Task: Create a rule when a start date Less than 1  hours ago is removed from a card by anyone except me.
Action: Mouse pressed left at (455, 383)
Screenshot: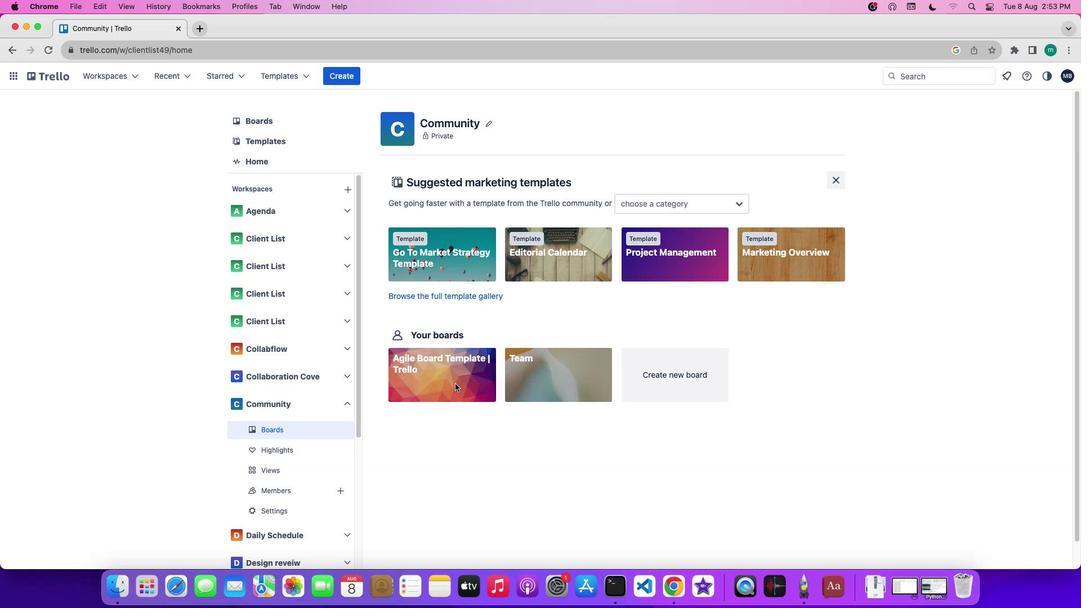 
Action: Mouse pressed left at (455, 383)
Screenshot: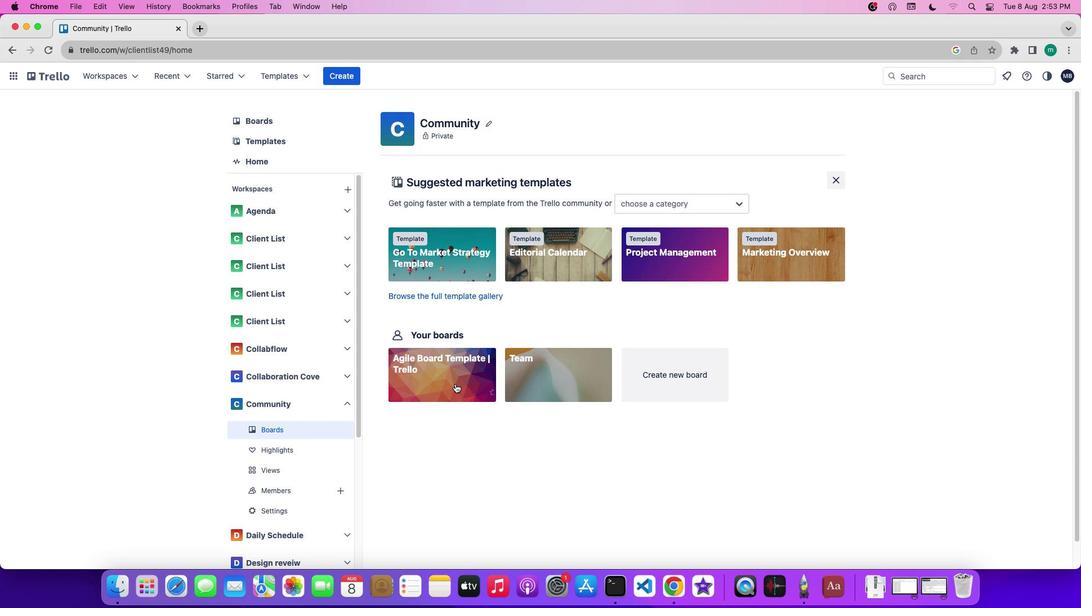 
Action: Mouse moved to (963, 238)
Screenshot: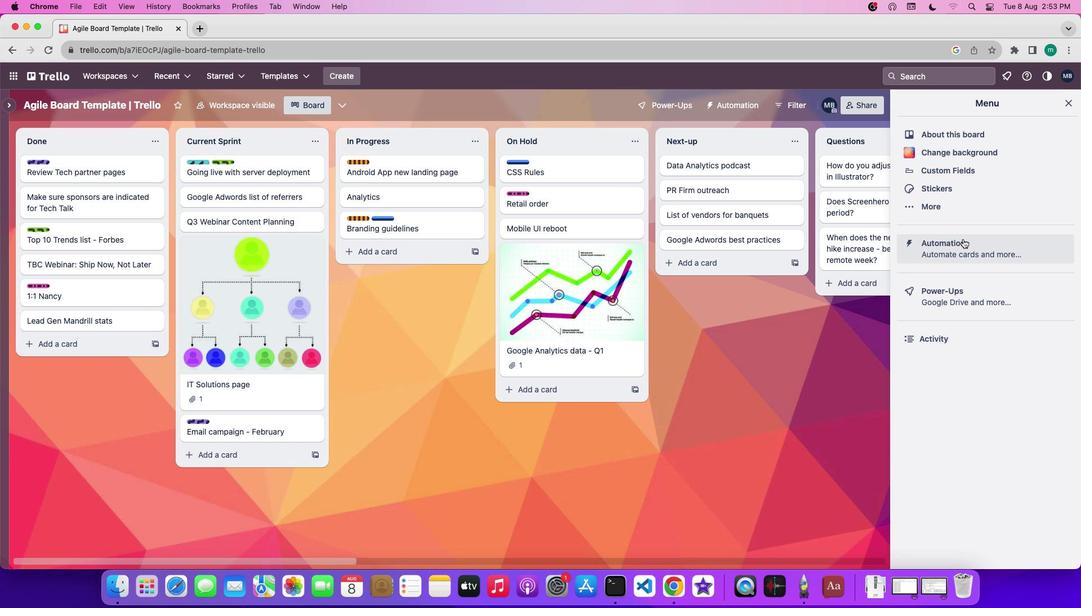 
Action: Mouse pressed left at (963, 238)
Screenshot: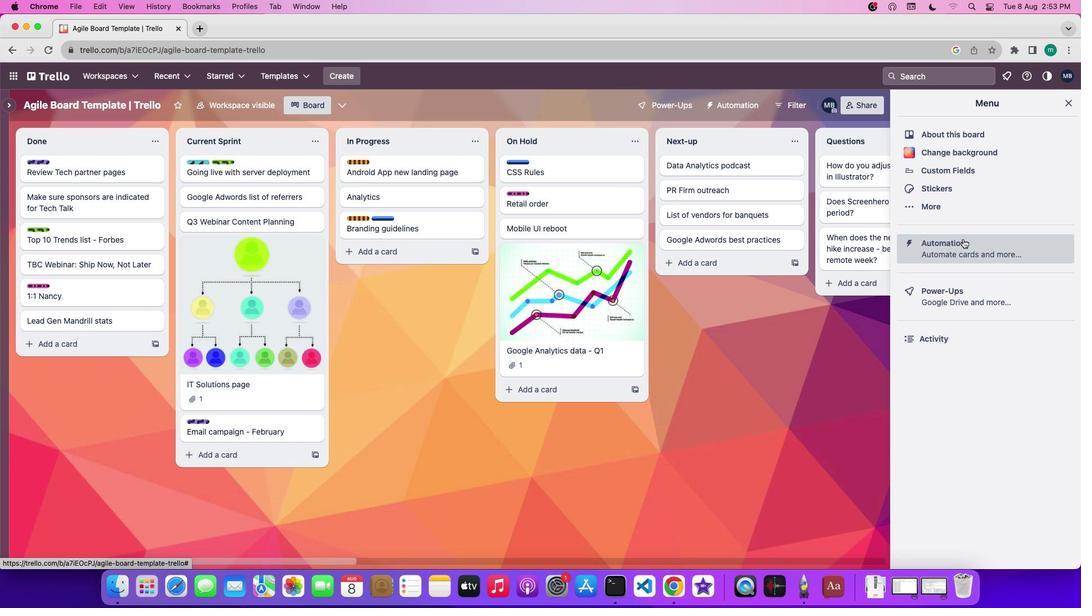 
Action: Mouse moved to (34, 202)
Screenshot: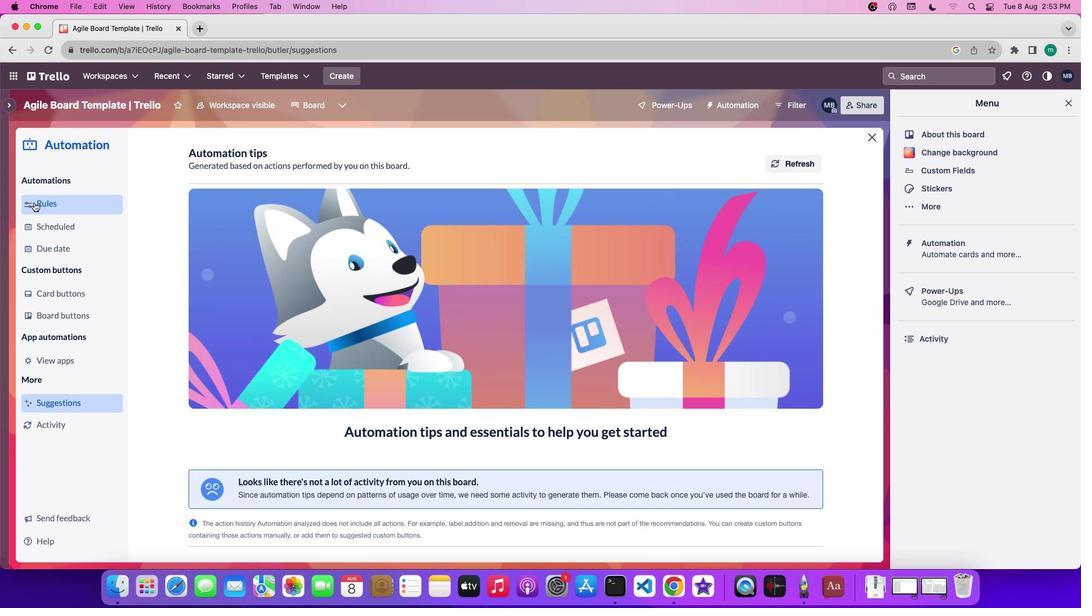 
Action: Mouse pressed left at (34, 202)
Screenshot: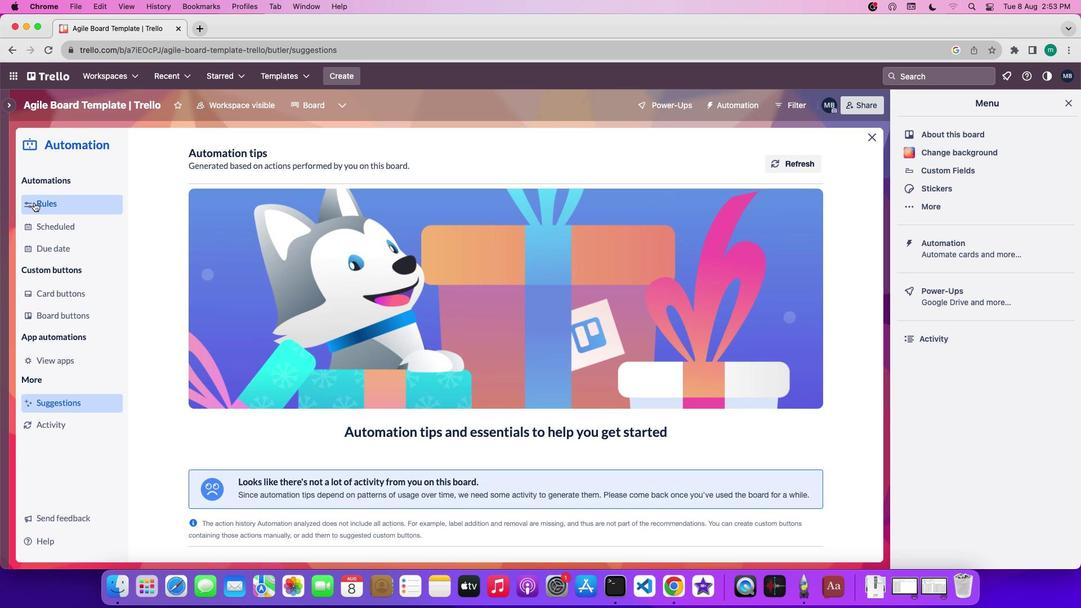 
Action: Mouse moved to (709, 158)
Screenshot: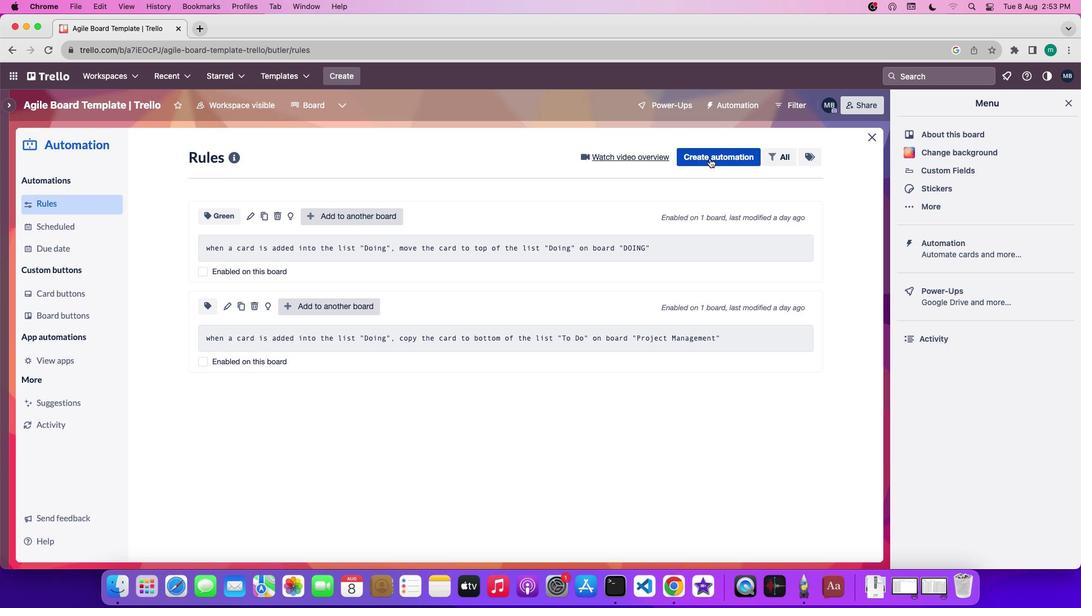 
Action: Mouse pressed left at (709, 158)
Screenshot: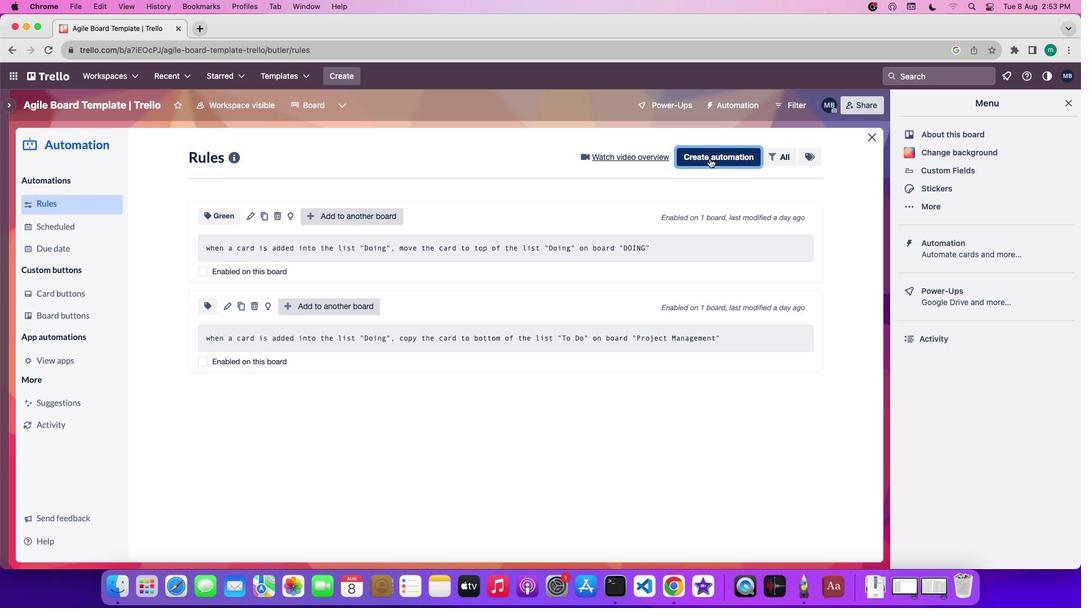 
Action: Mouse moved to (447, 337)
Screenshot: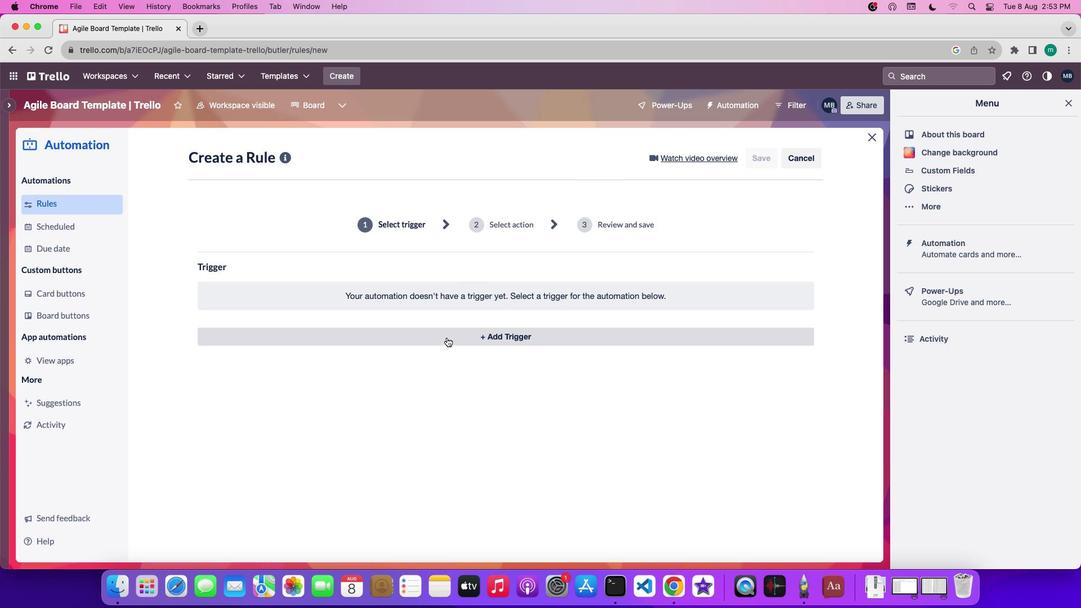 
Action: Mouse pressed left at (447, 337)
Screenshot: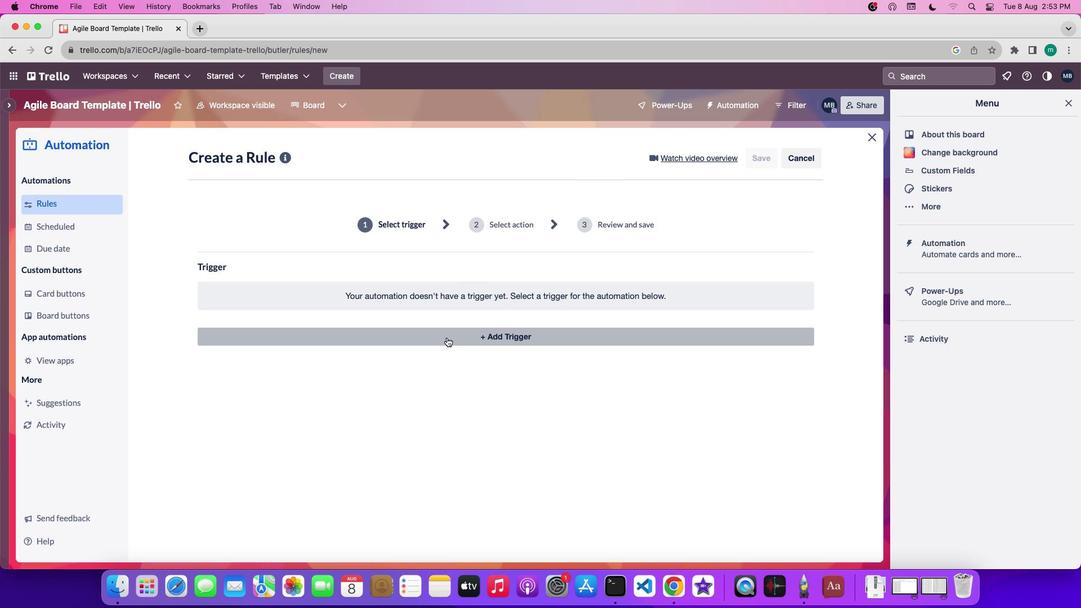 
Action: Mouse moved to (327, 377)
Screenshot: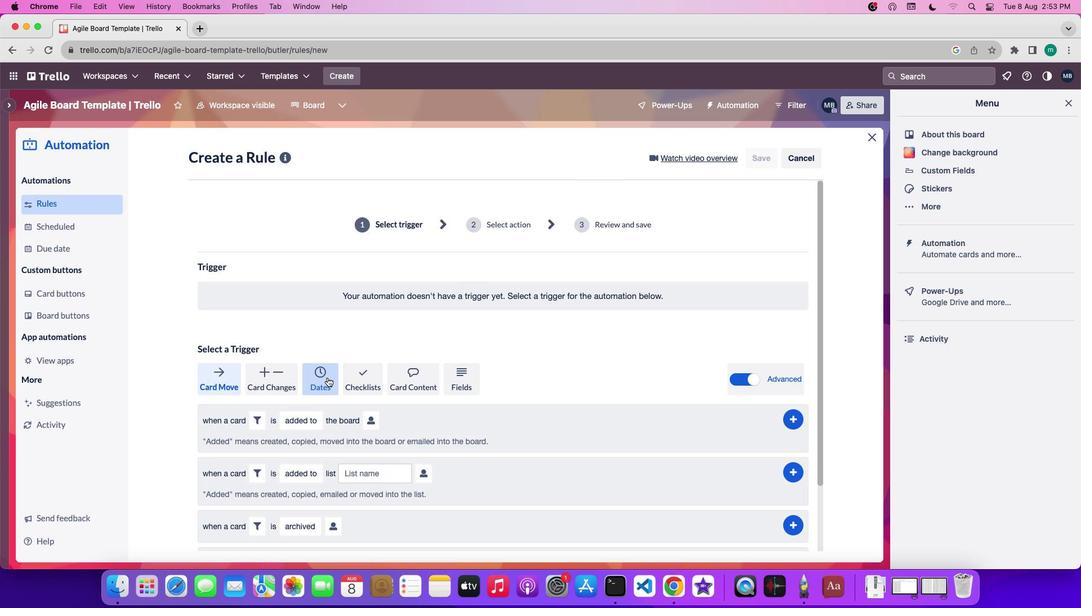 
Action: Mouse pressed left at (327, 377)
Screenshot: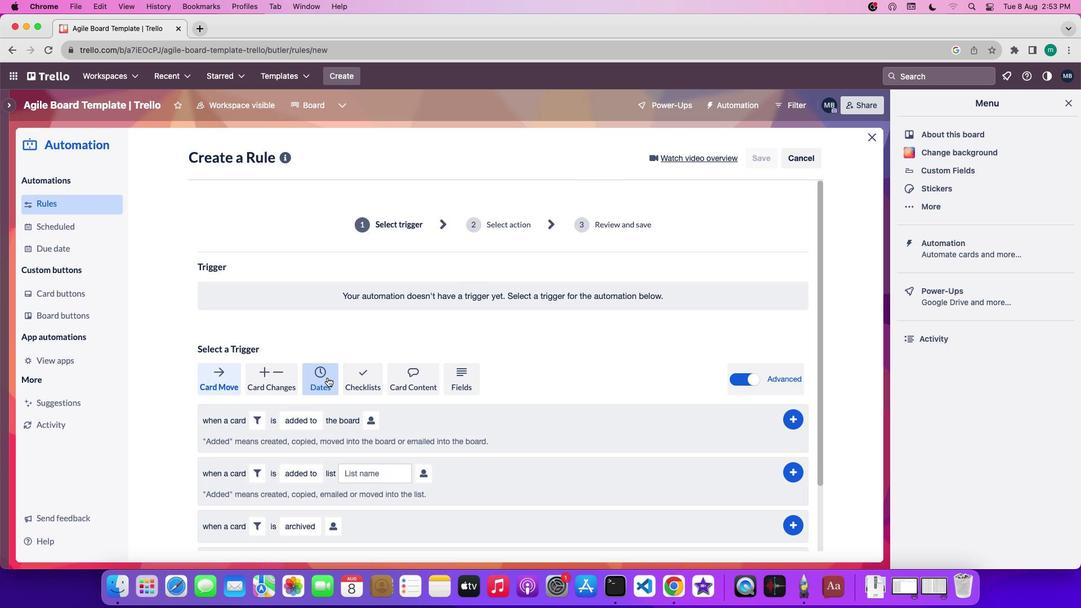 
Action: Mouse moved to (327, 378)
Screenshot: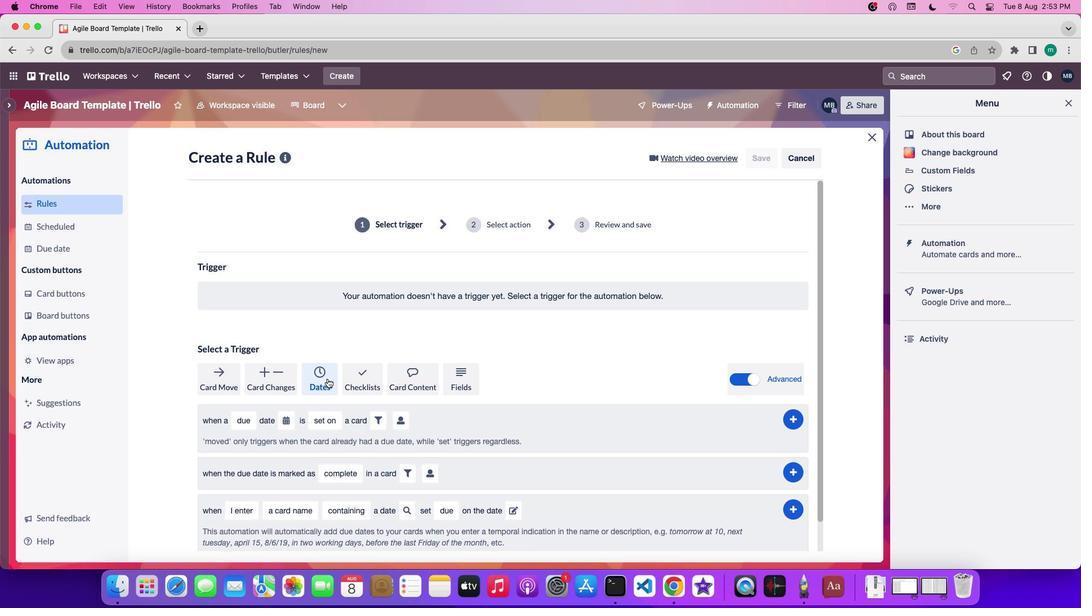 
Action: Mouse scrolled (327, 378) with delta (0, 0)
Screenshot: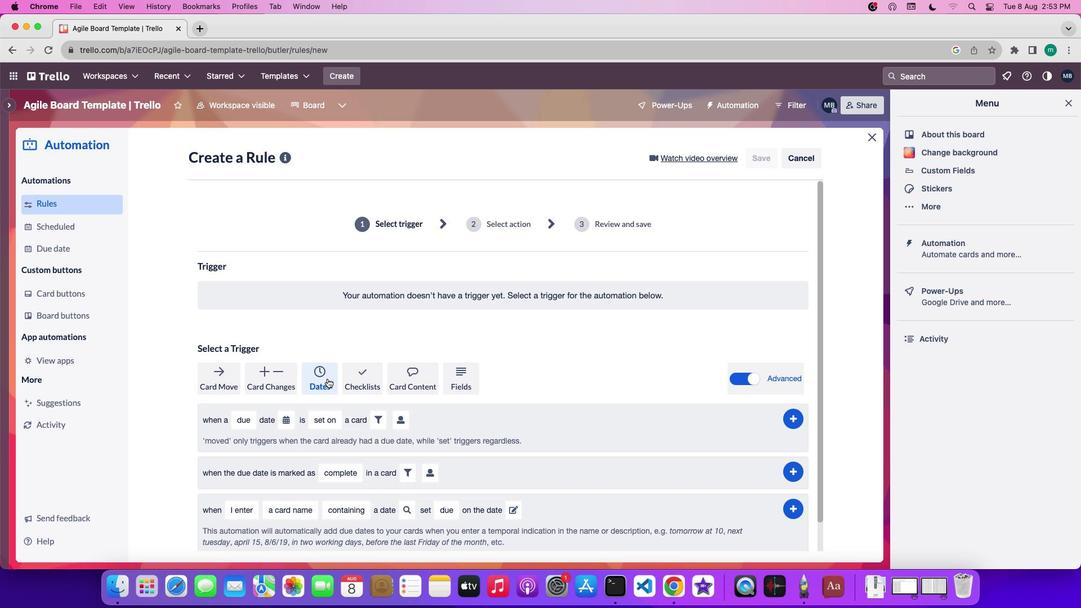 
Action: Mouse scrolled (327, 378) with delta (0, 0)
Screenshot: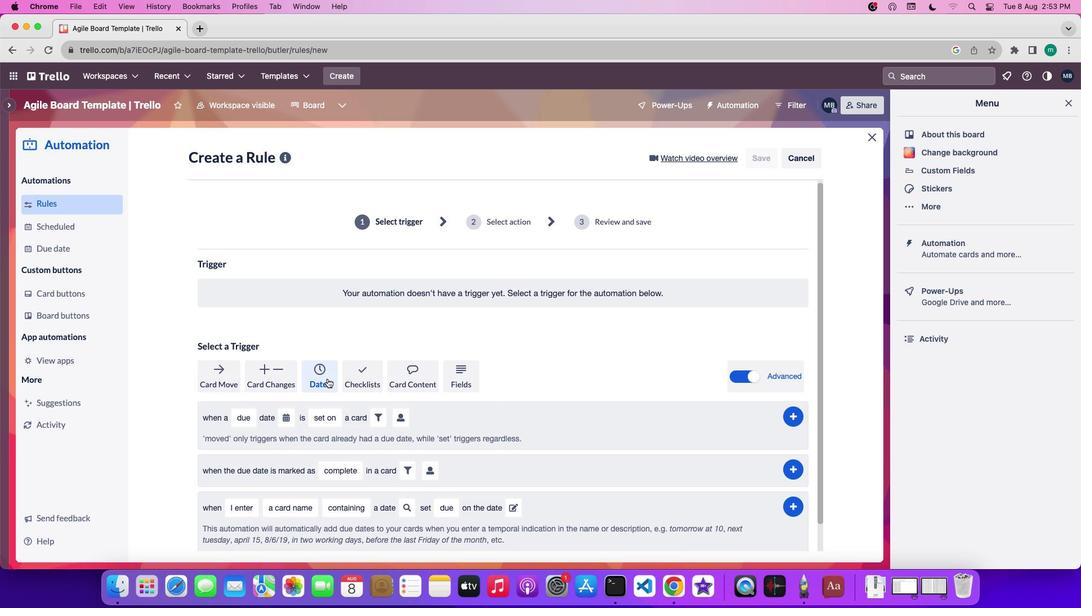 
Action: Mouse scrolled (327, 378) with delta (0, 0)
Screenshot: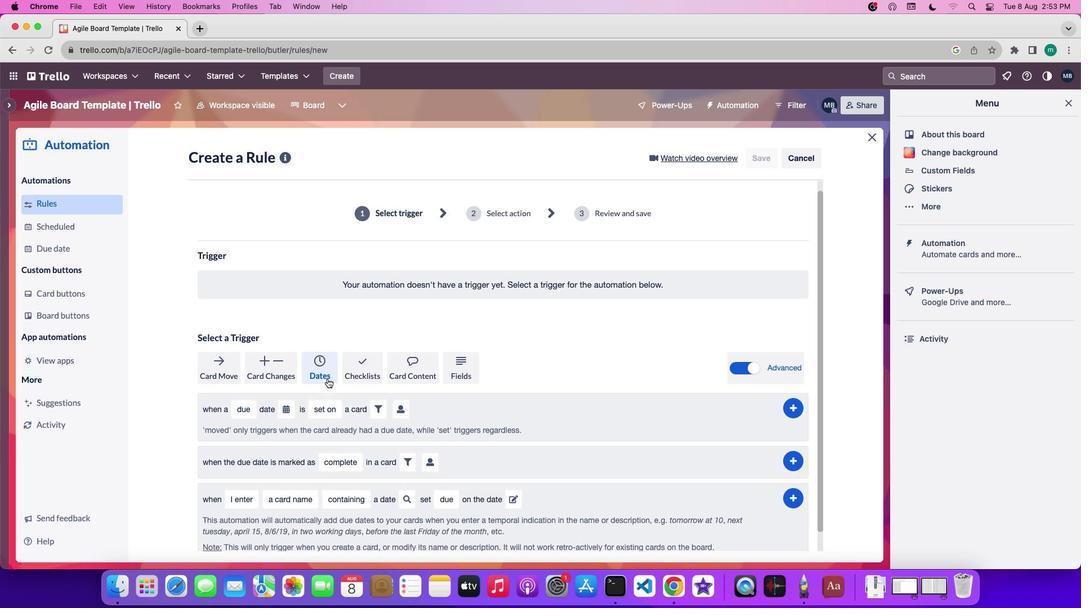 
Action: Mouse scrolled (327, 378) with delta (0, -1)
Screenshot: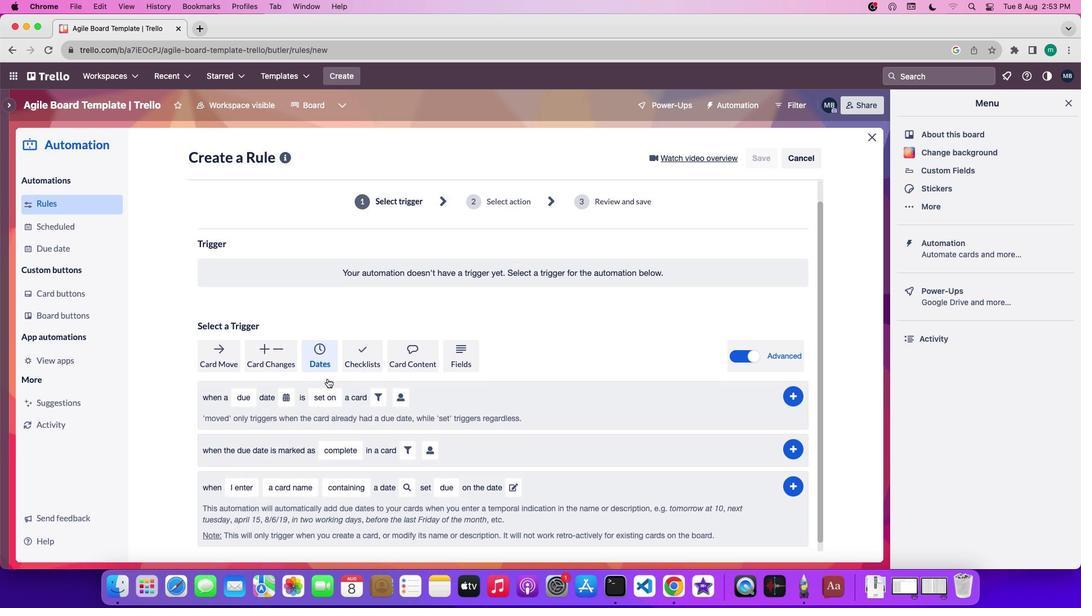 
Action: Mouse scrolled (327, 378) with delta (0, 0)
Screenshot: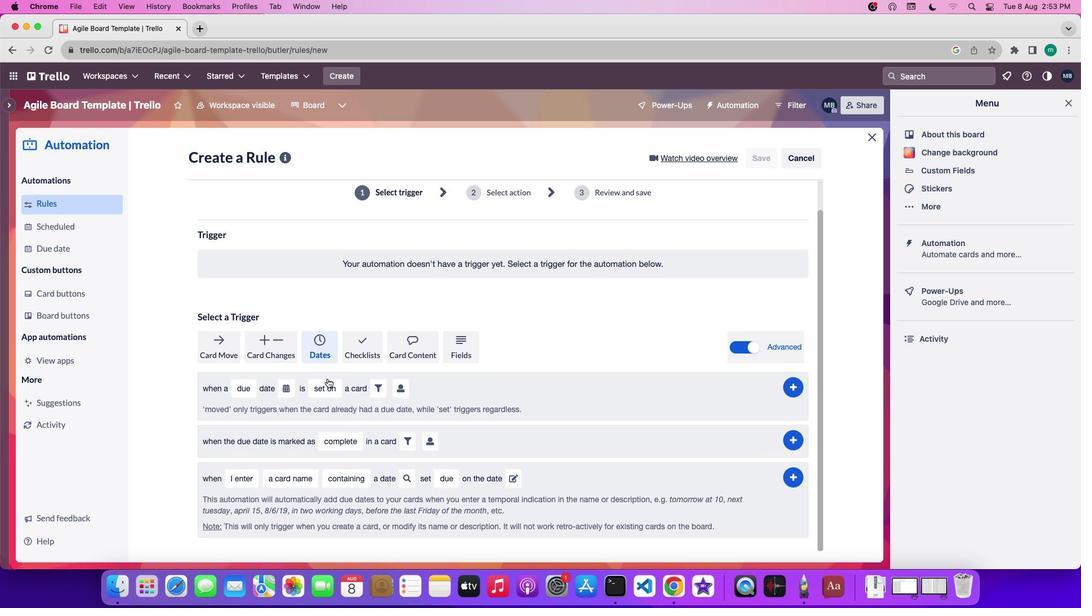 
Action: Mouse scrolled (327, 378) with delta (0, 0)
Screenshot: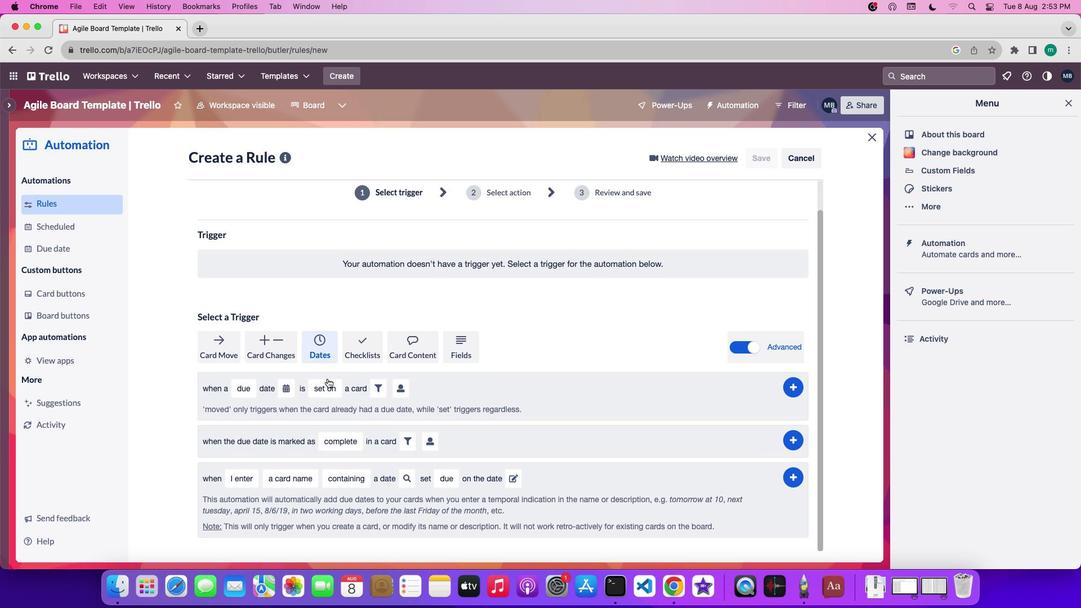 
Action: Mouse scrolled (327, 378) with delta (0, 0)
Screenshot: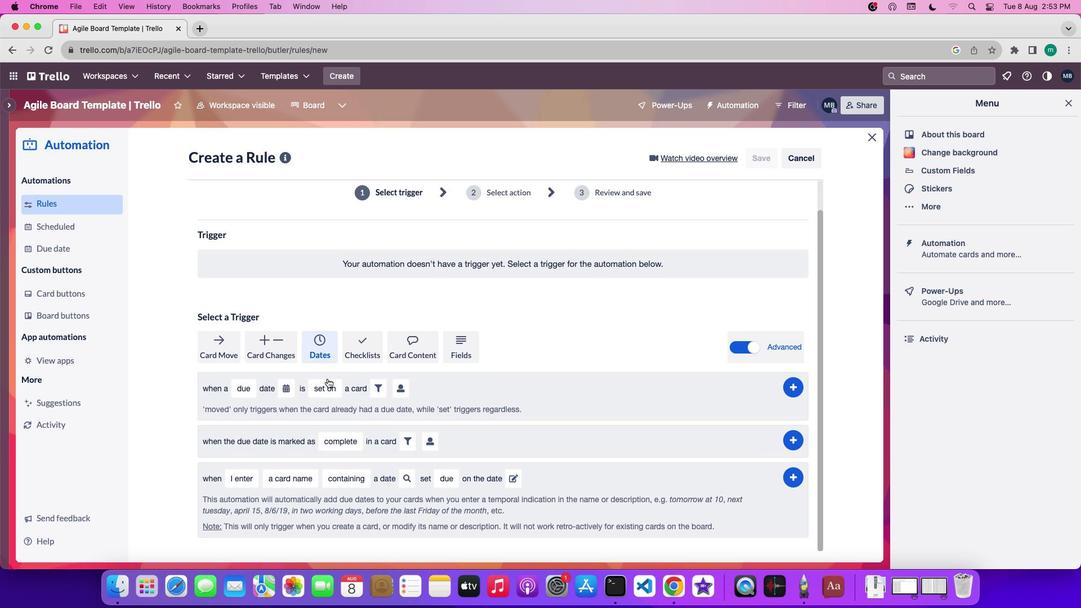 
Action: Mouse scrolled (327, 378) with delta (0, 0)
Screenshot: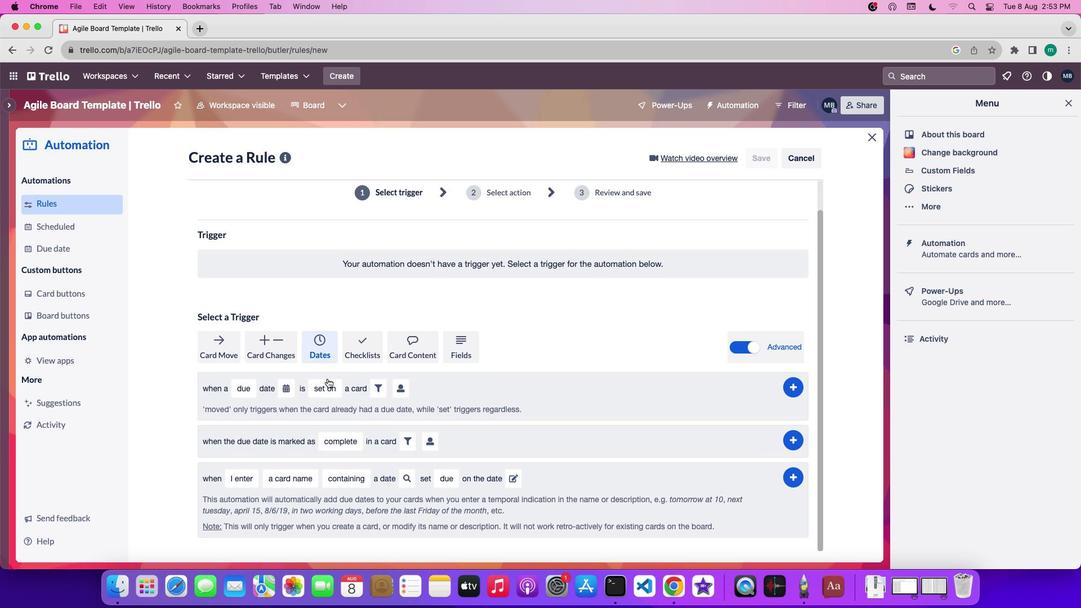 
Action: Mouse scrolled (327, 378) with delta (0, 0)
Screenshot: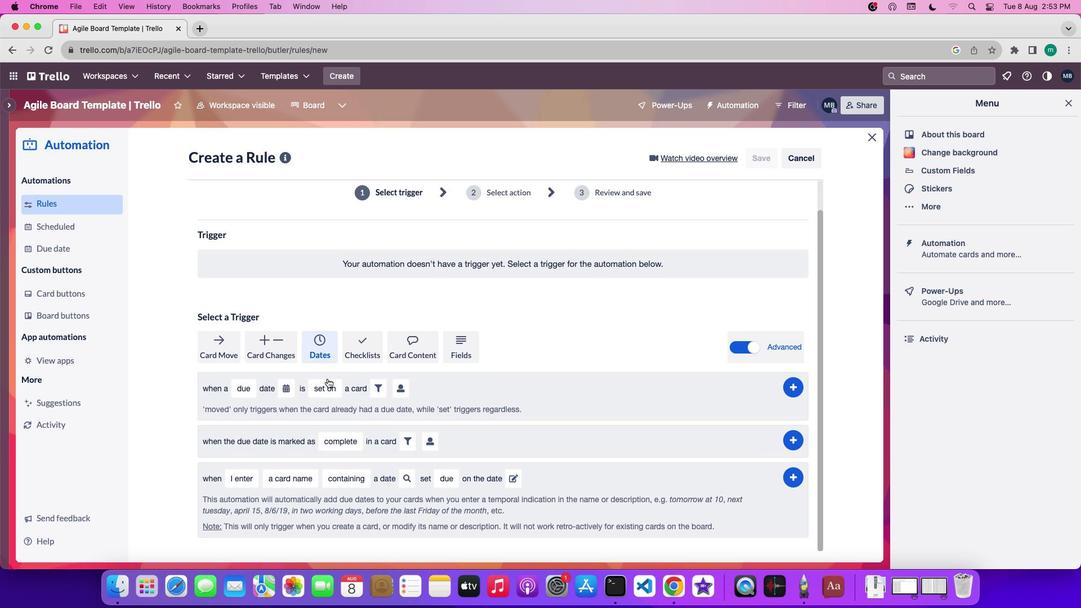 
Action: Mouse moved to (252, 430)
Screenshot: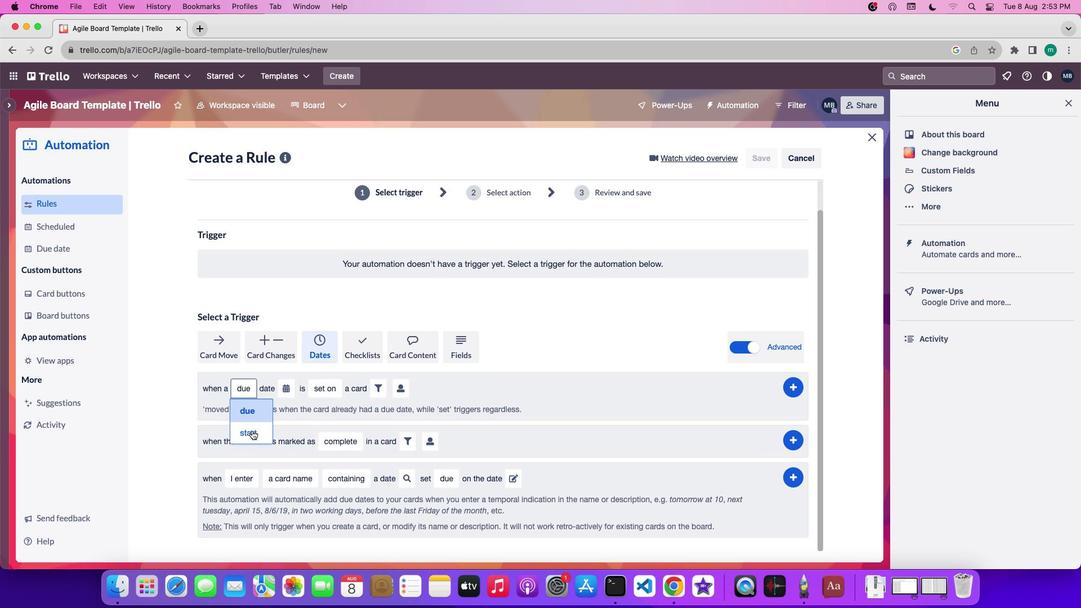 
Action: Mouse pressed left at (252, 430)
Screenshot: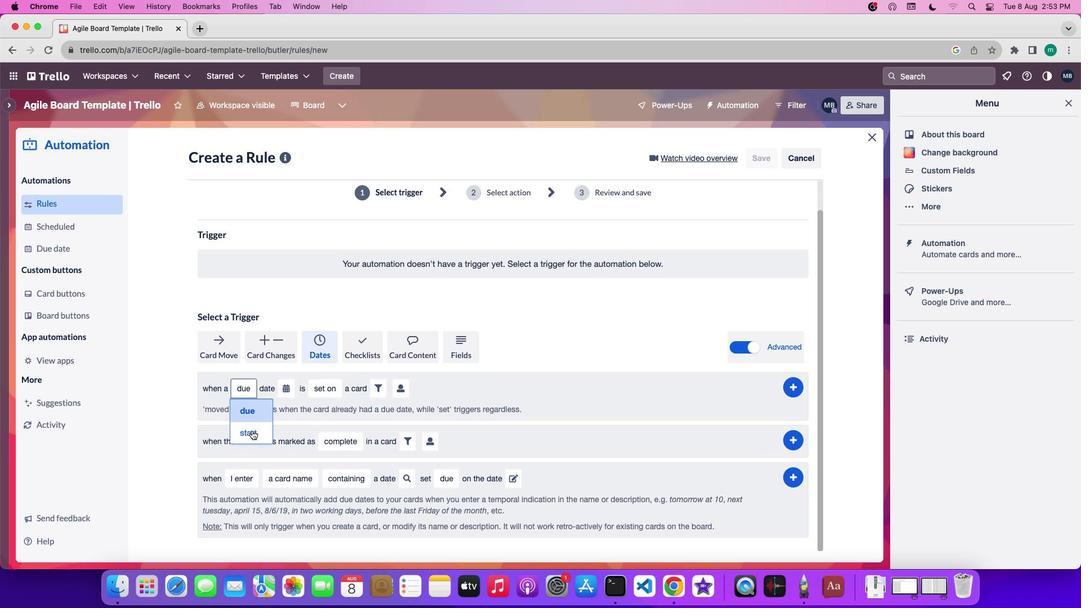 
Action: Mouse moved to (294, 395)
Screenshot: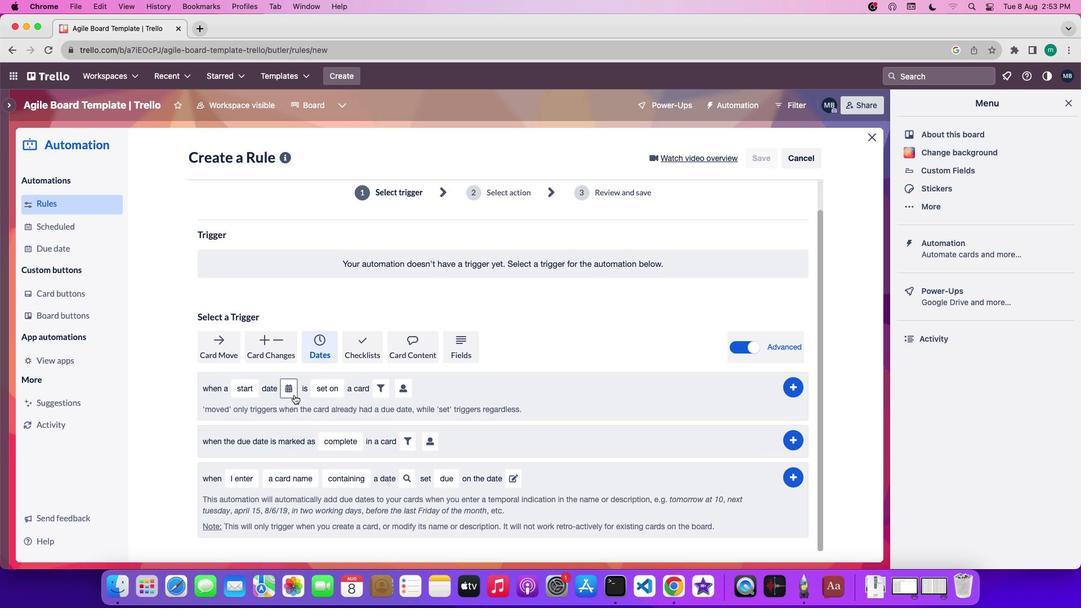 
Action: Mouse pressed left at (294, 395)
Screenshot: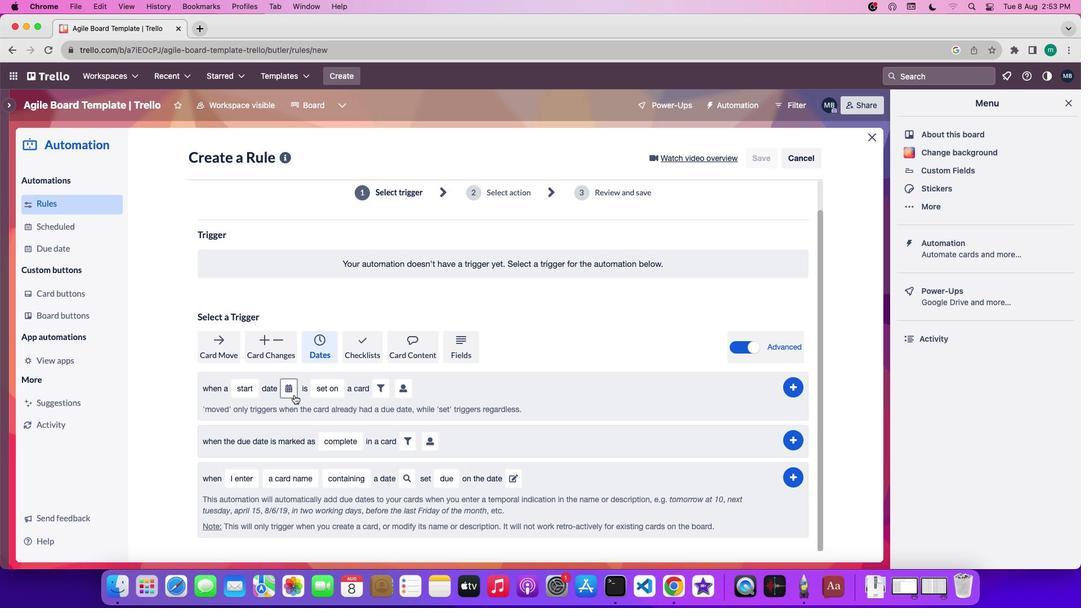 
Action: Mouse moved to (313, 455)
Screenshot: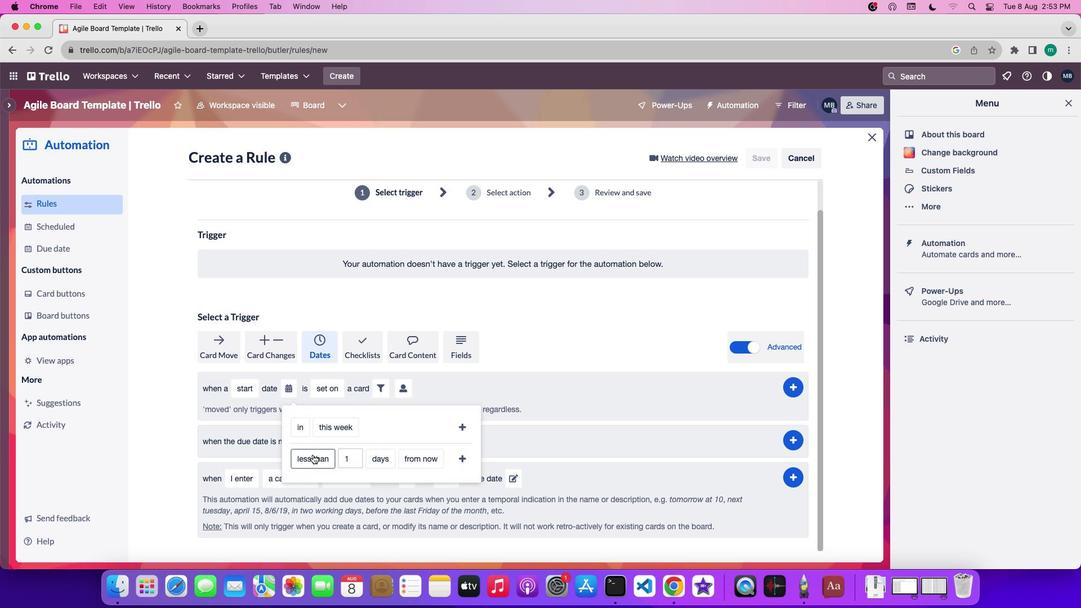 
Action: Mouse pressed left at (313, 455)
Screenshot: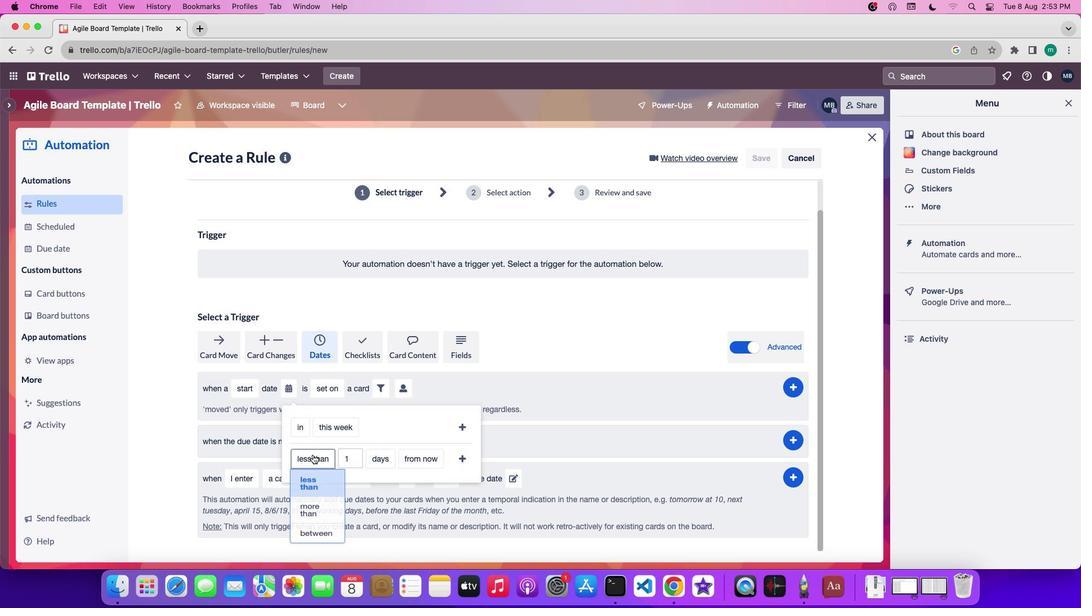 
Action: Mouse moved to (318, 482)
Screenshot: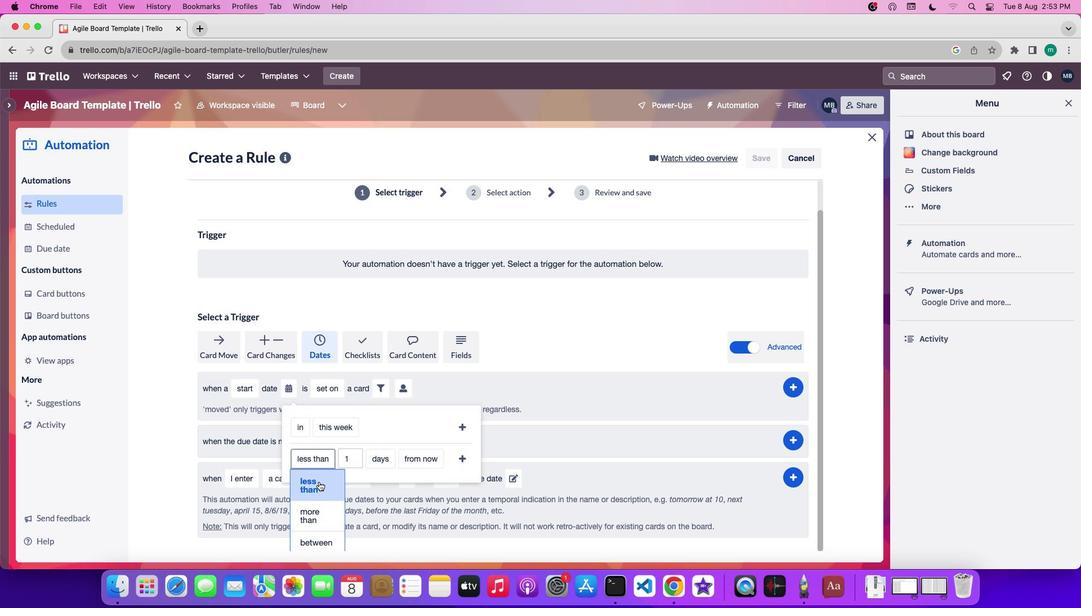 
Action: Mouse pressed left at (318, 482)
Screenshot: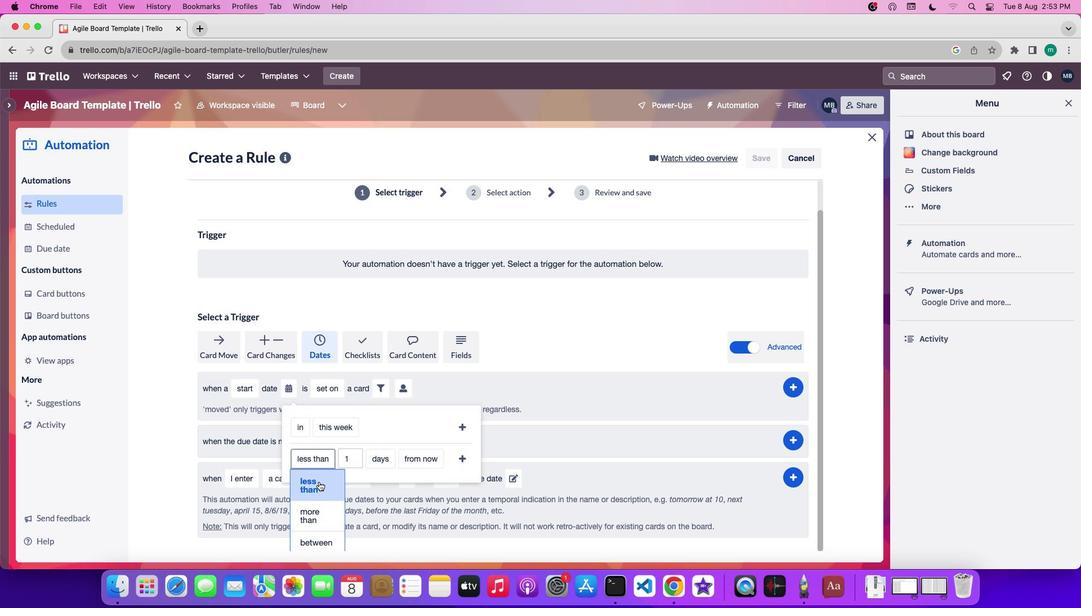 
Action: Mouse moved to (379, 474)
Screenshot: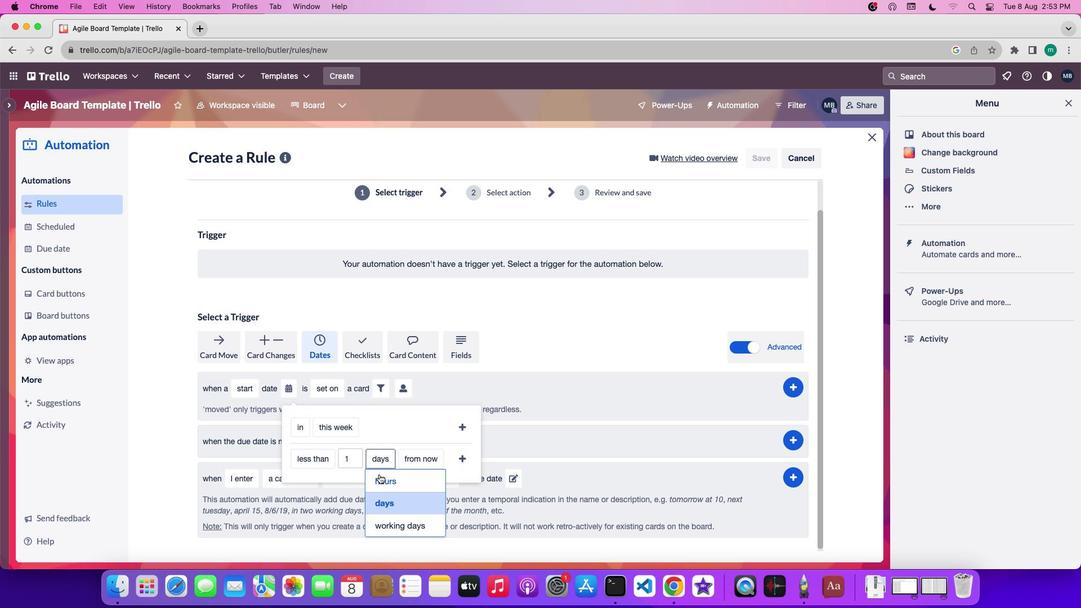 
Action: Mouse pressed left at (379, 474)
Screenshot: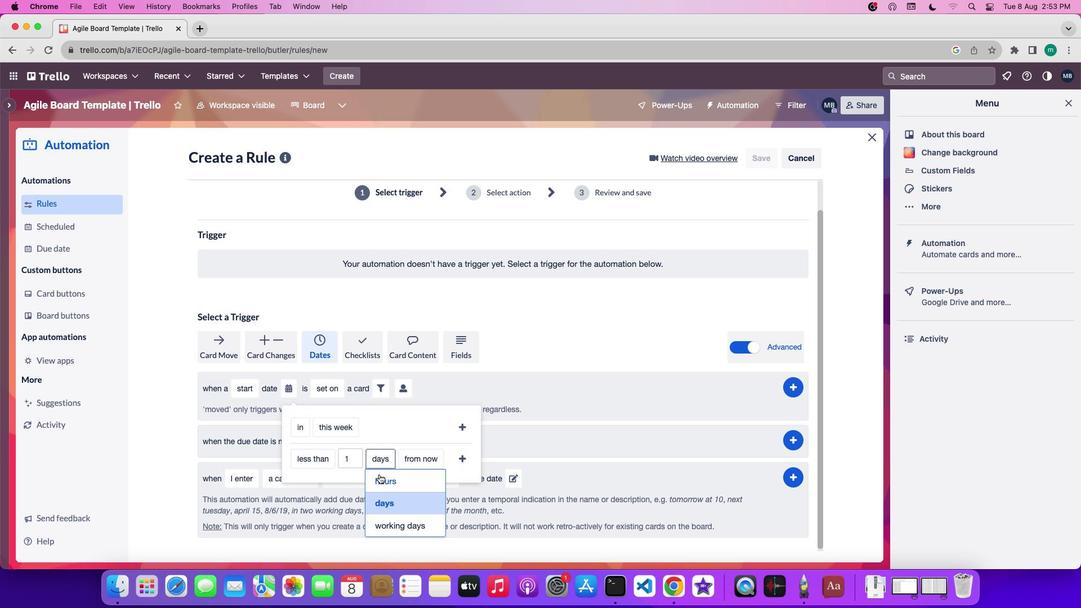
Action: Mouse moved to (417, 458)
Screenshot: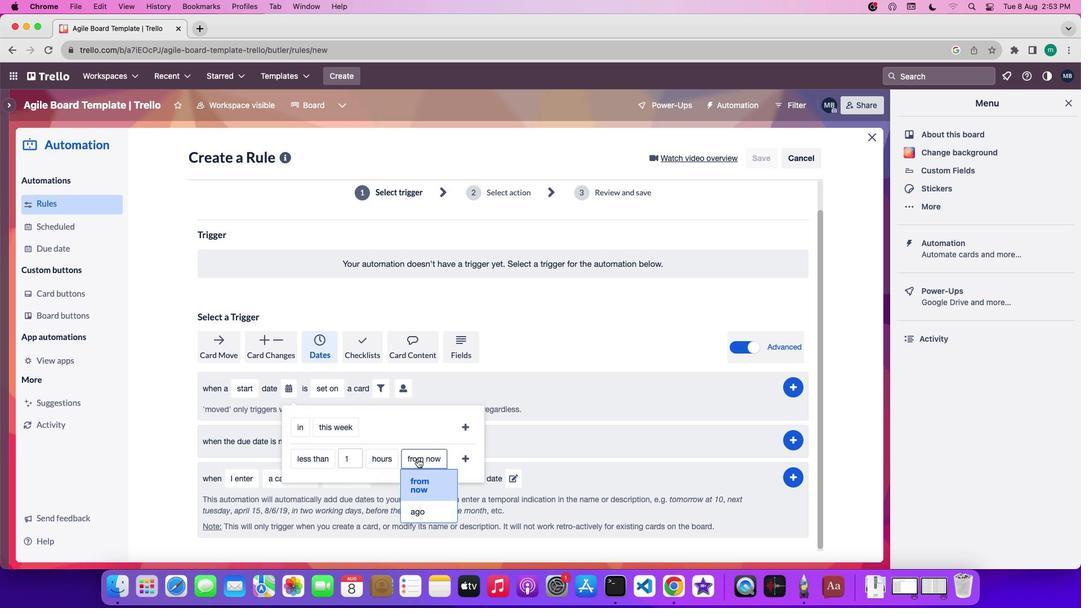 
Action: Mouse pressed left at (417, 458)
Screenshot: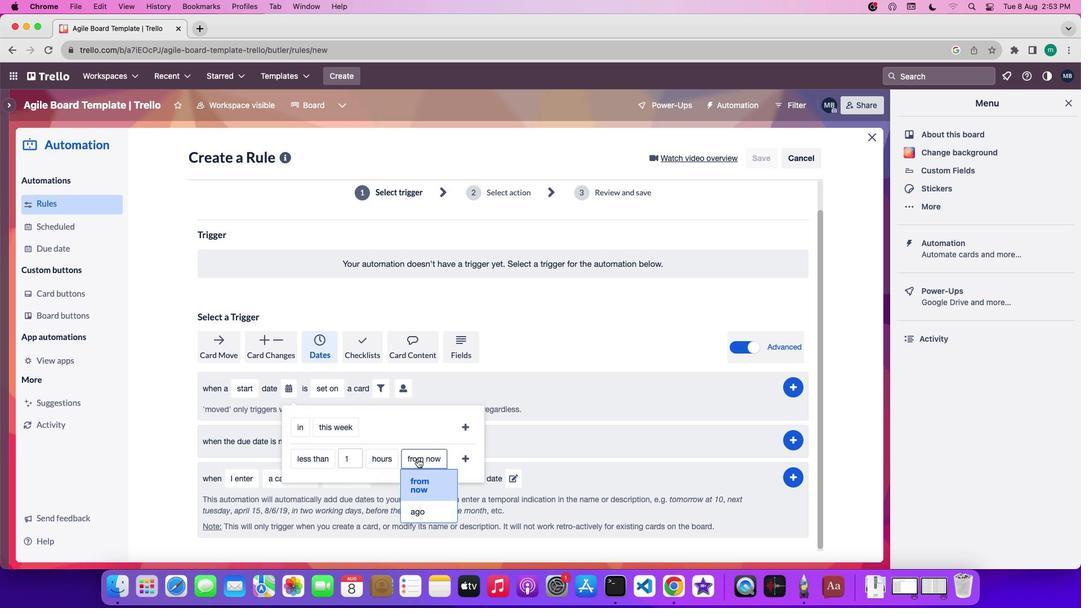 
Action: Mouse moved to (426, 508)
Screenshot: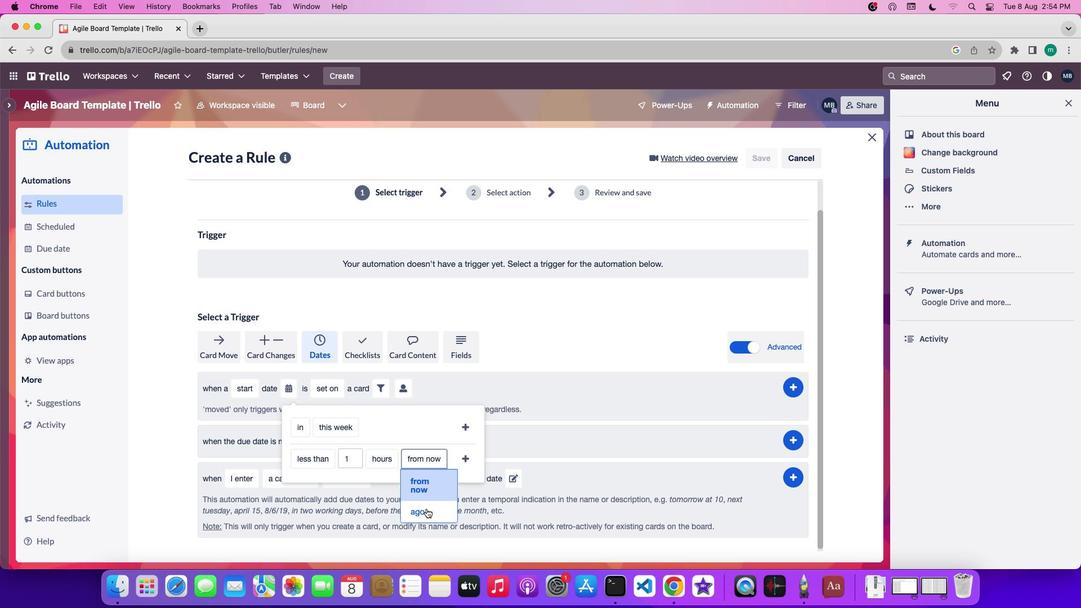 
Action: Mouse pressed left at (426, 508)
Screenshot: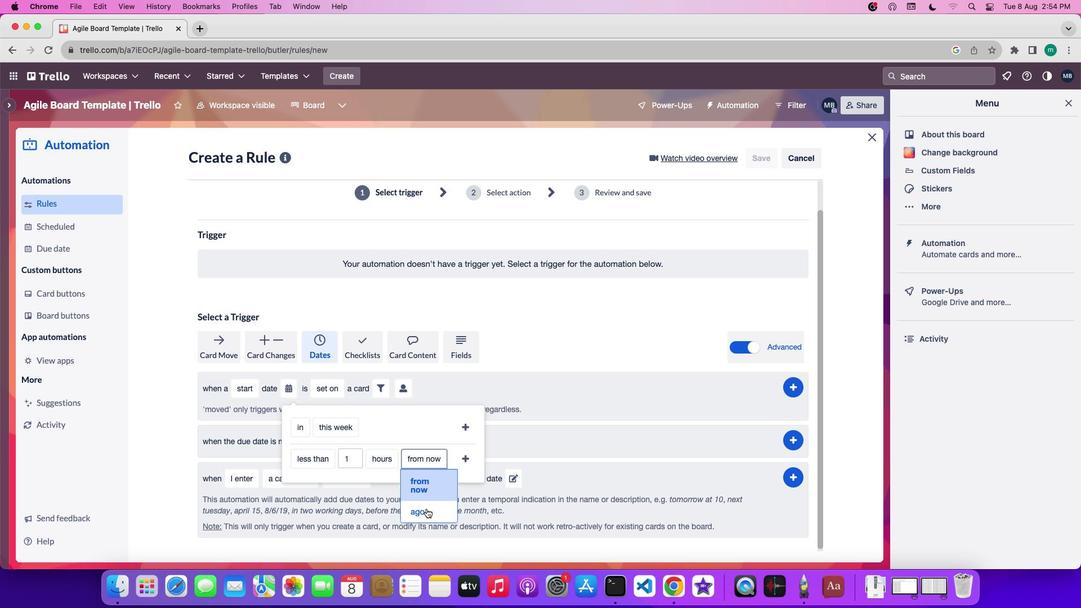 
Action: Mouse moved to (443, 460)
Screenshot: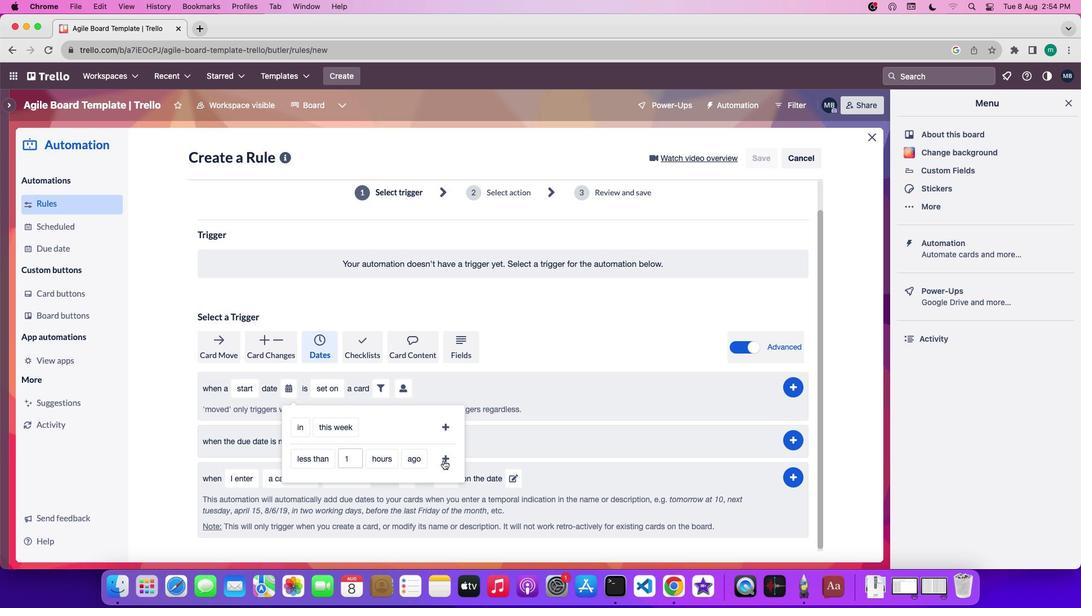 
Action: Mouse pressed left at (443, 460)
Screenshot: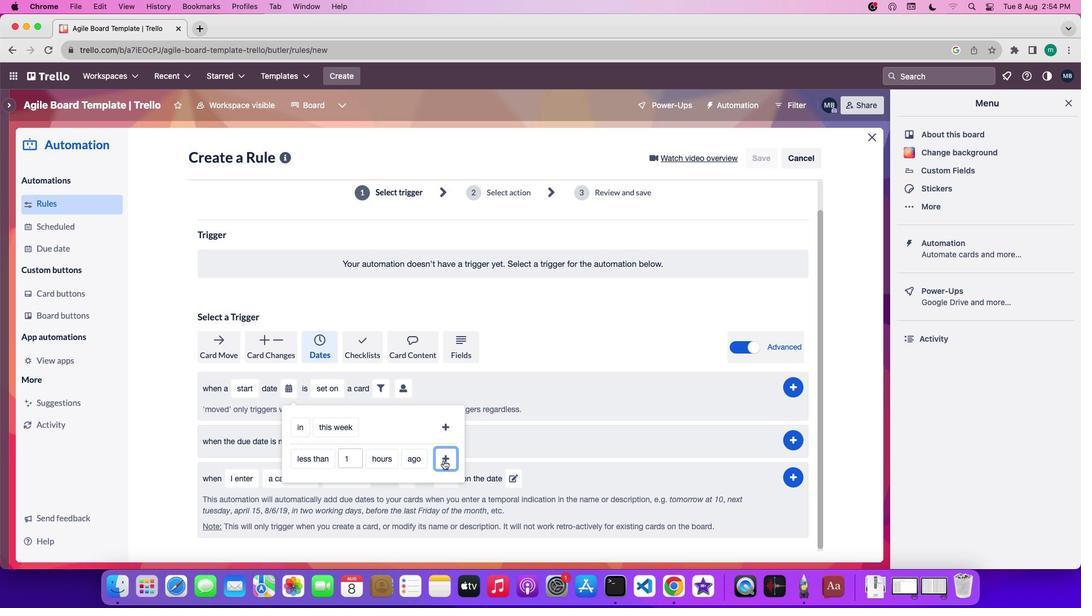 
Action: Mouse moved to (420, 392)
Screenshot: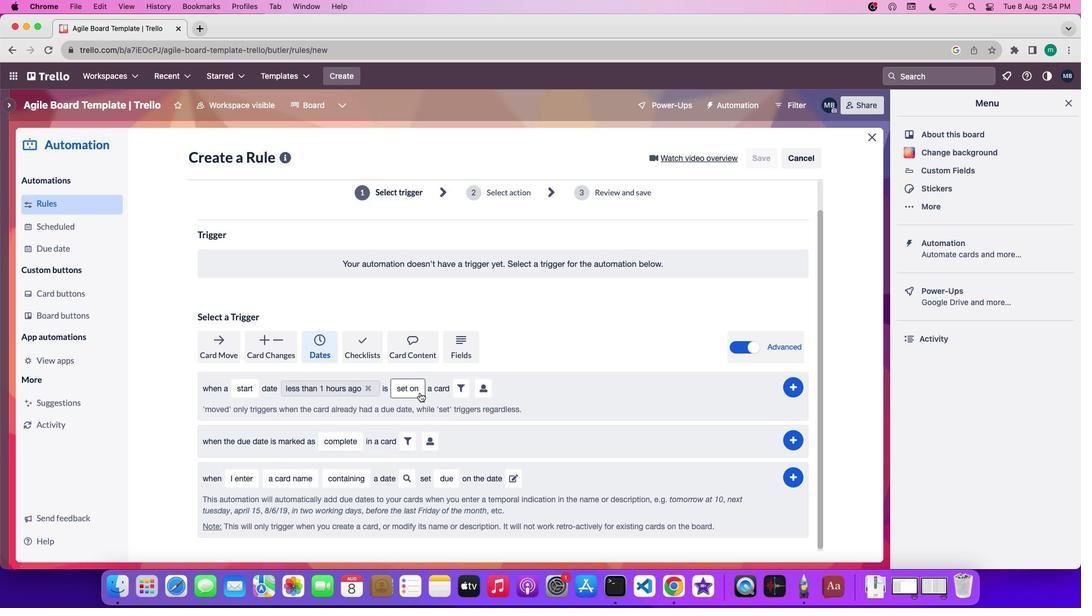 
Action: Mouse pressed left at (420, 392)
Screenshot: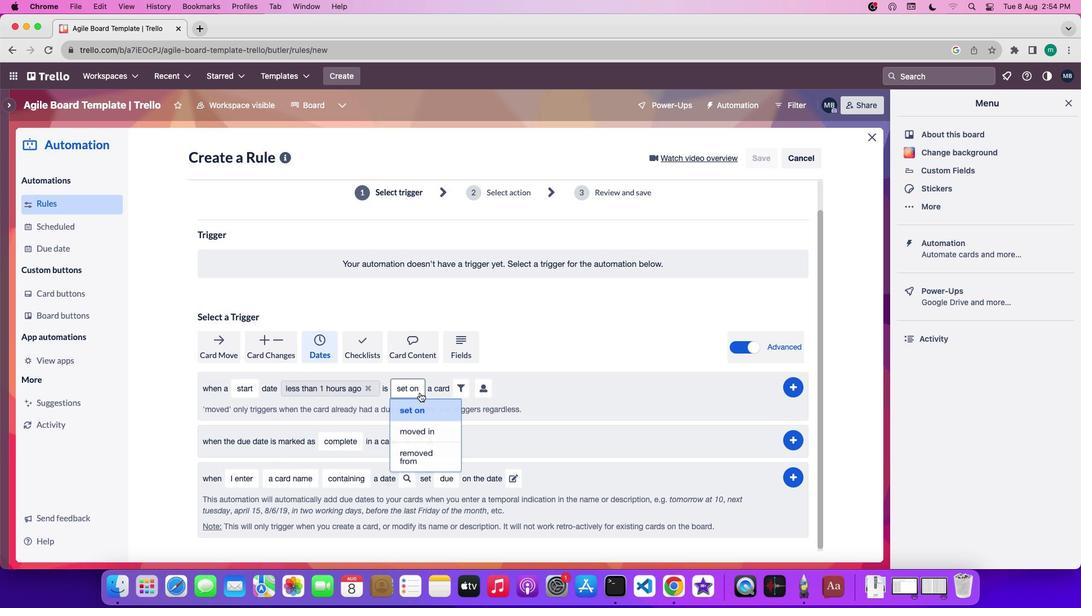 
Action: Mouse moved to (425, 456)
Screenshot: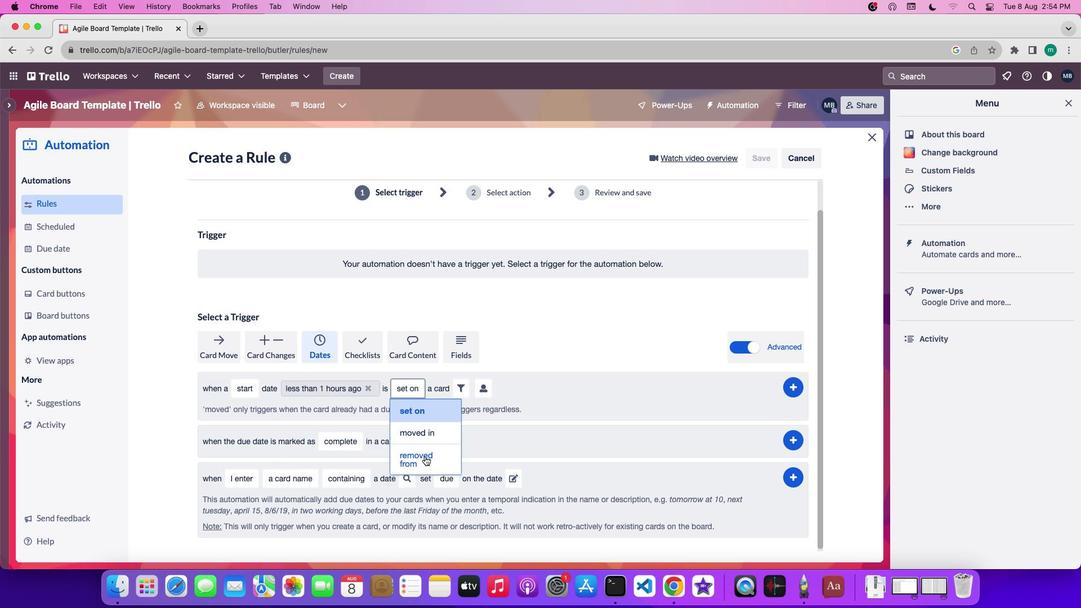 
Action: Mouse pressed left at (425, 456)
Screenshot: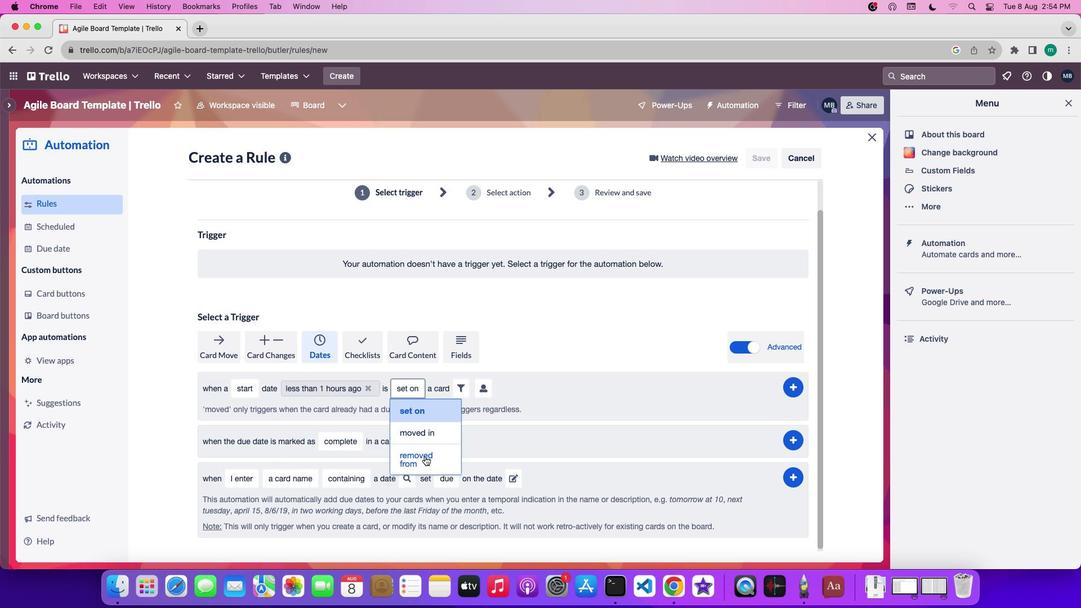 
Action: Mouse moved to (412, 394)
Screenshot: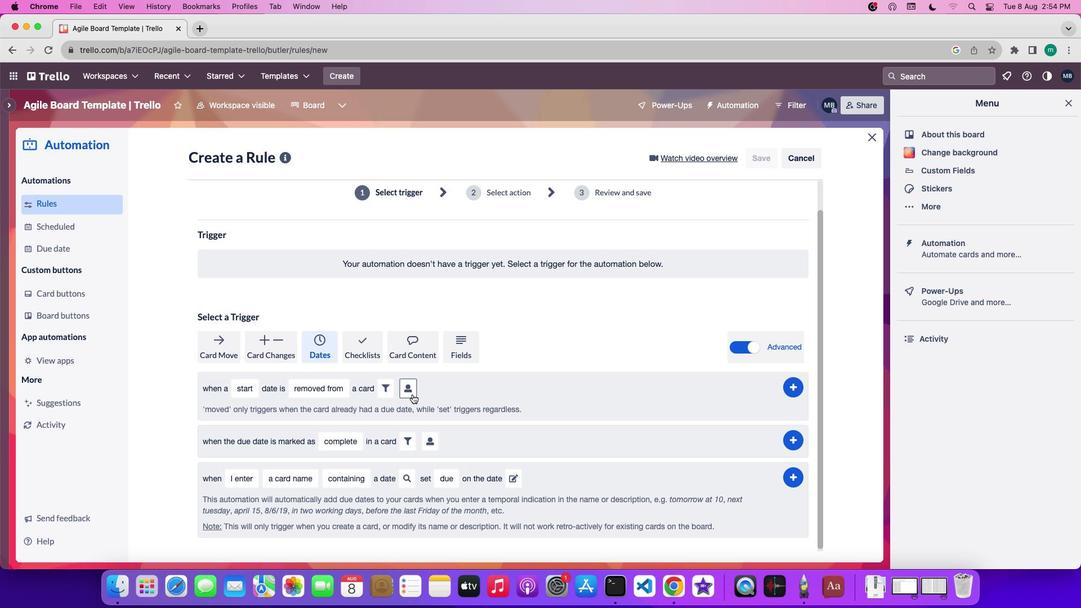 
Action: Mouse pressed left at (412, 394)
Screenshot: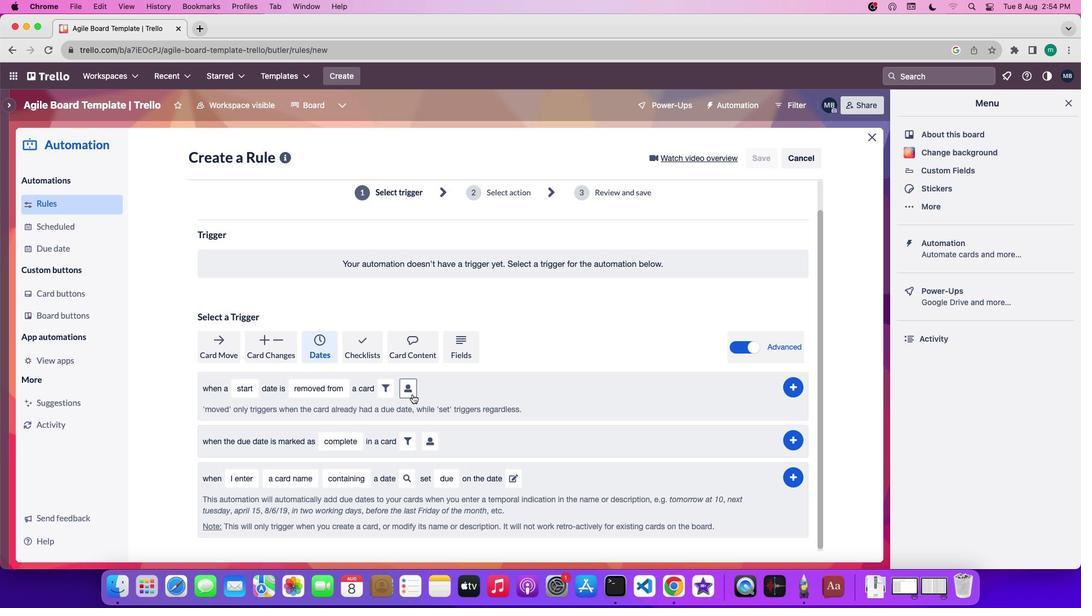 
Action: Mouse moved to (595, 523)
Screenshot: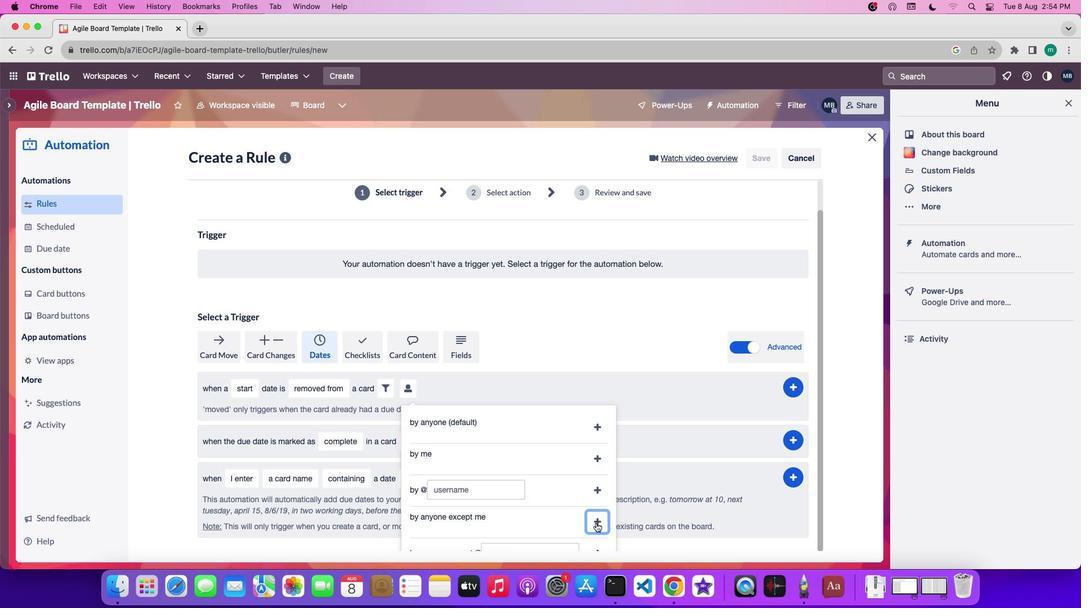 
Action: Mouse pressed left at (595, 523)
Screenshot: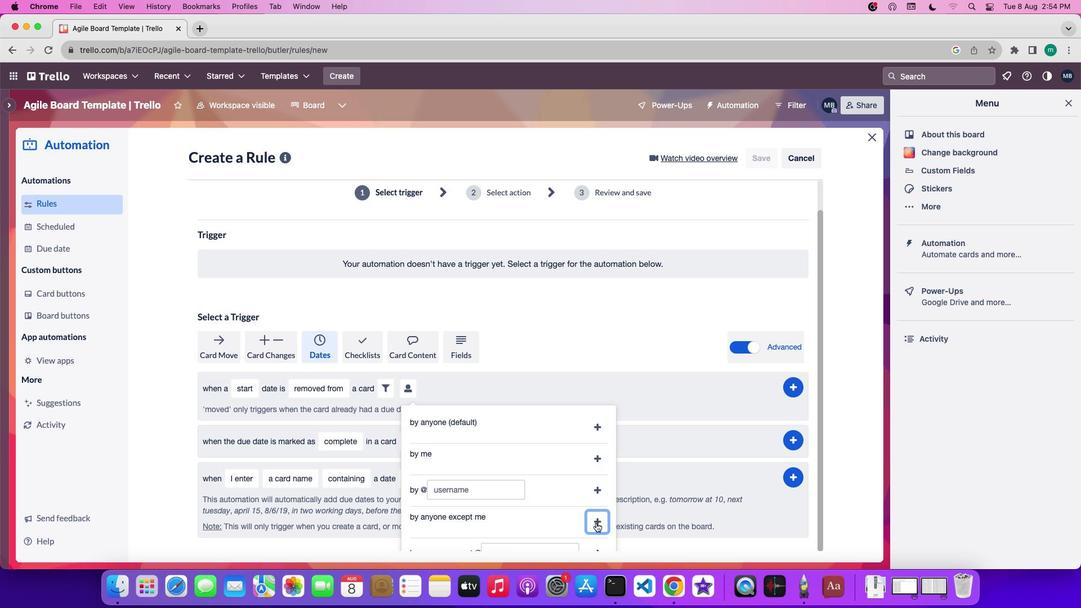 
Action: Mouse moved to (795, 382)
Screenshot: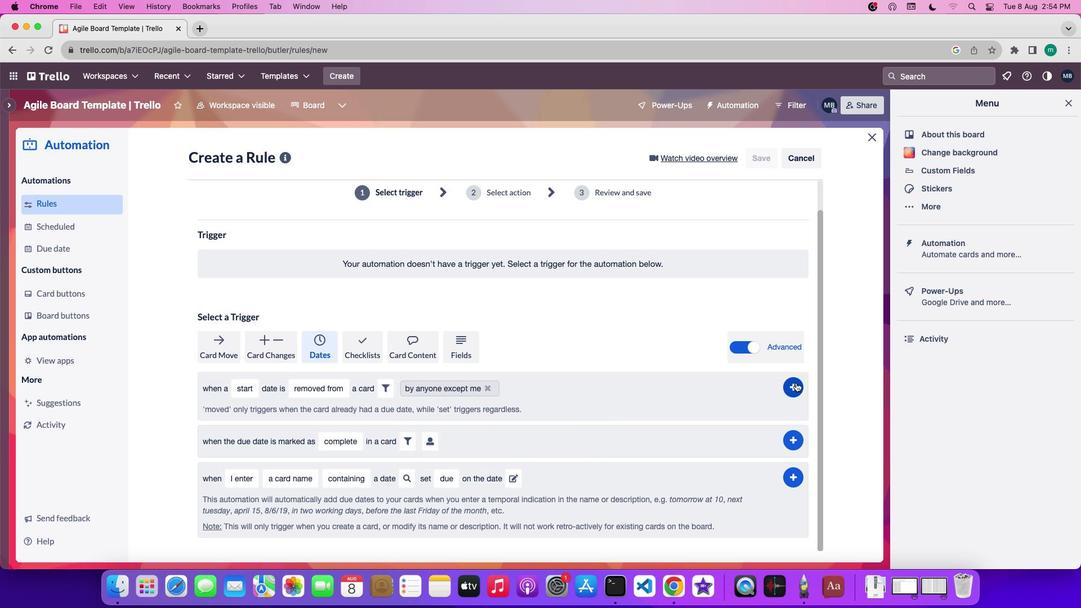 
Action: Mouse pressed left at (795, 382)
Screenshot: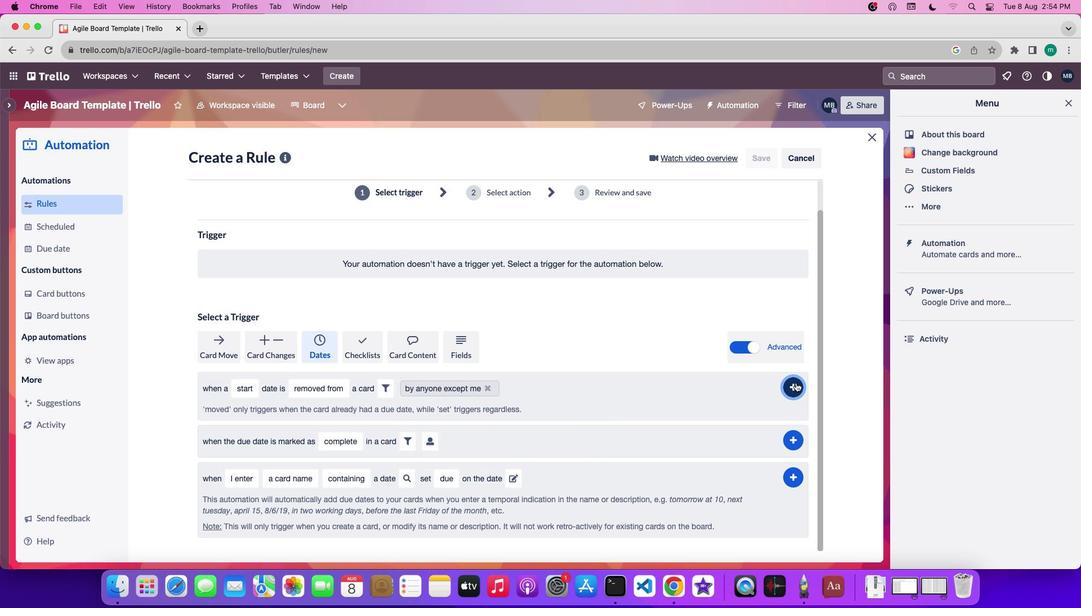 
